 Task: Change the configuration of the board layout of the mark's project to field sum by "Count".
Action: Mouse pressed left at (257, 168)
Screenshot: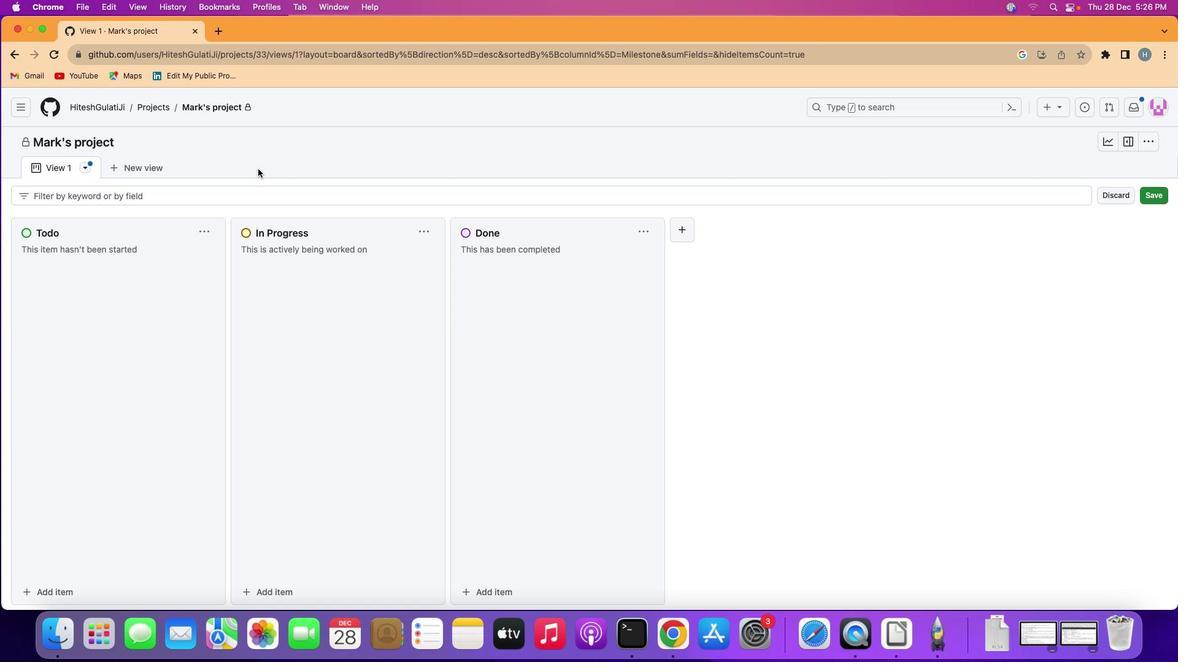 
Action: Mouse moved to (85, 164)
Screenshot: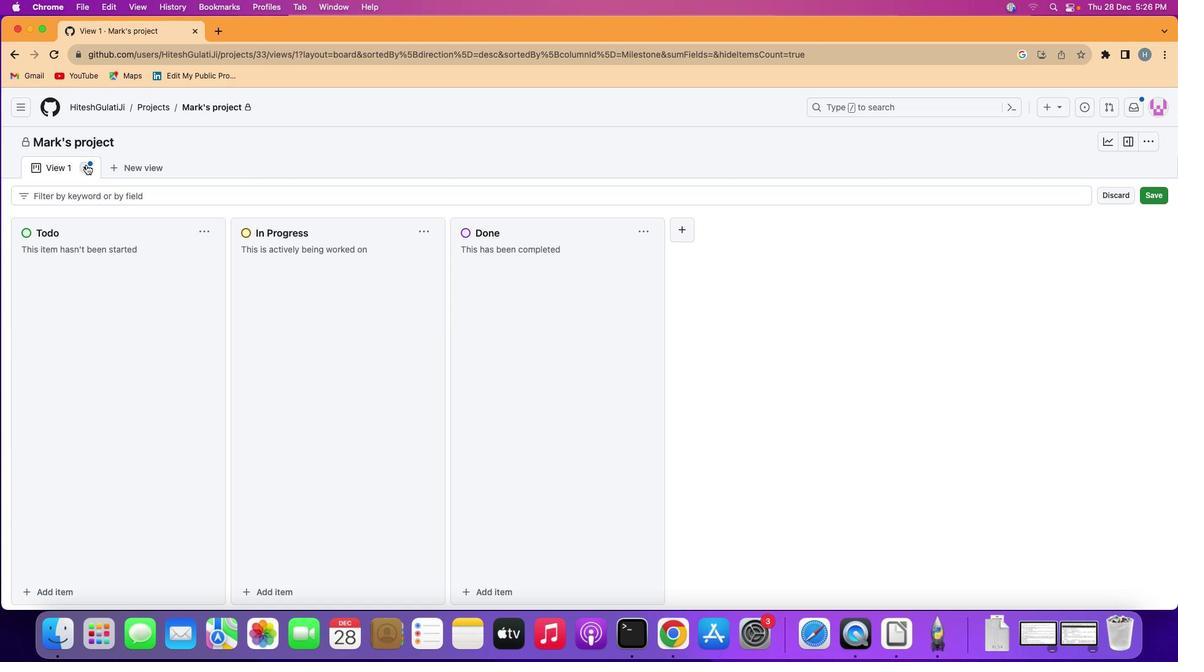 
Action: Mouse pressed left at (85, 164)
Screenshot: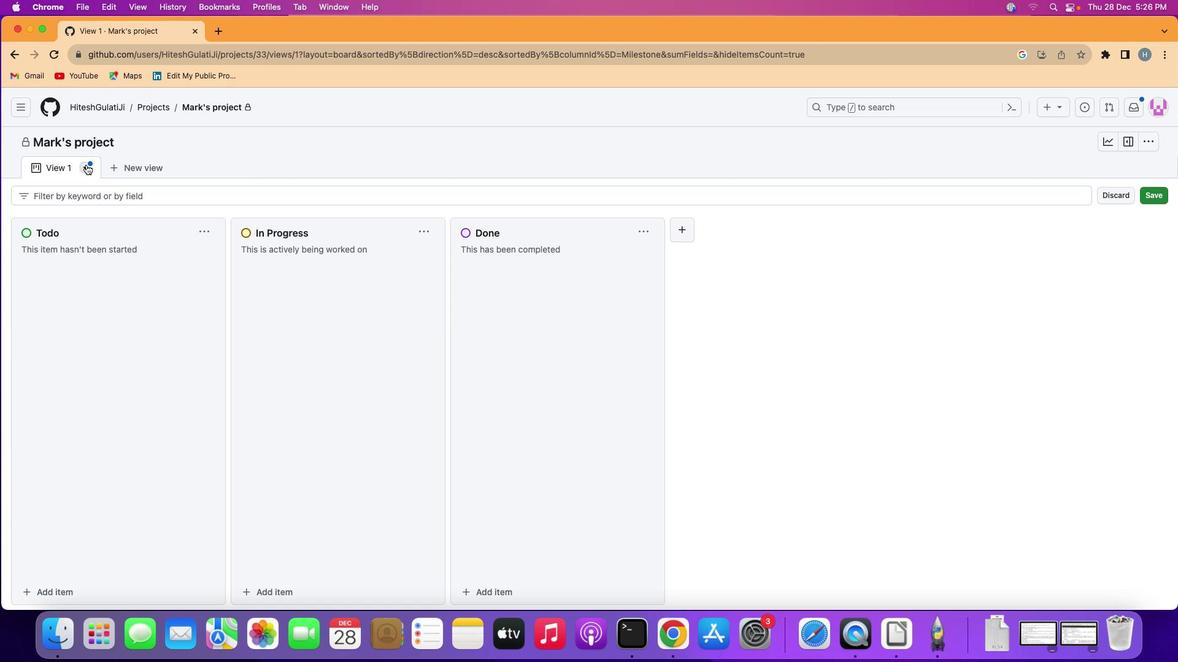 
Action: Mouse moved to (134, 335)
Screenshot: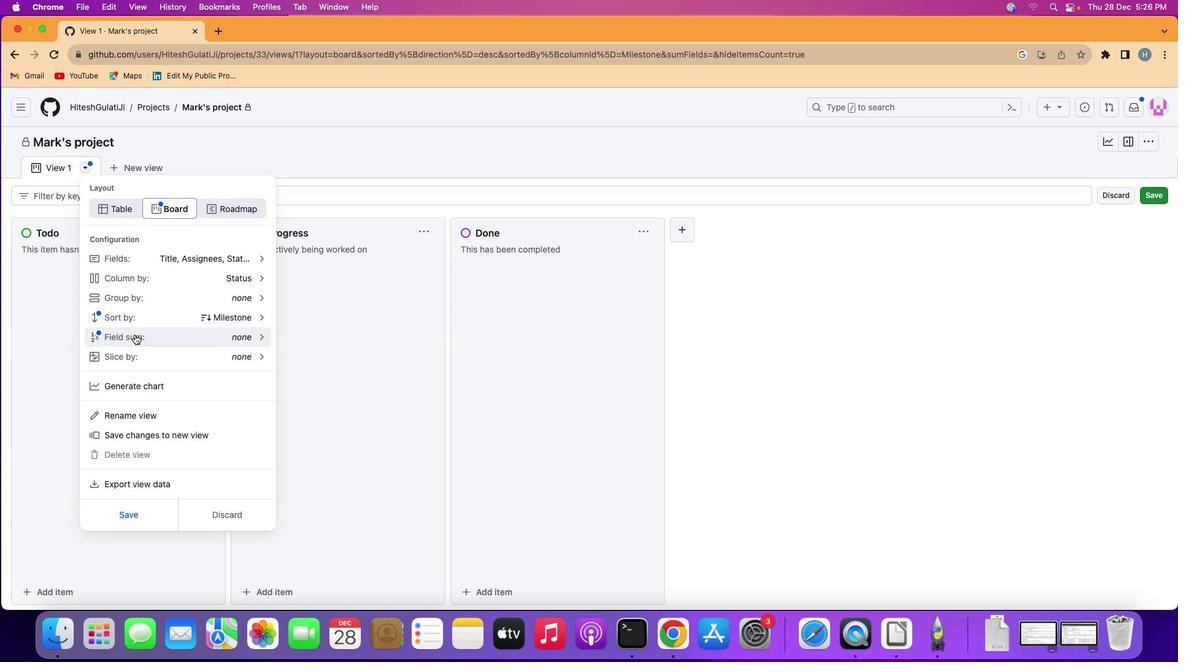 
Action: Mouse pressed left at (134, 335)
Screenshot: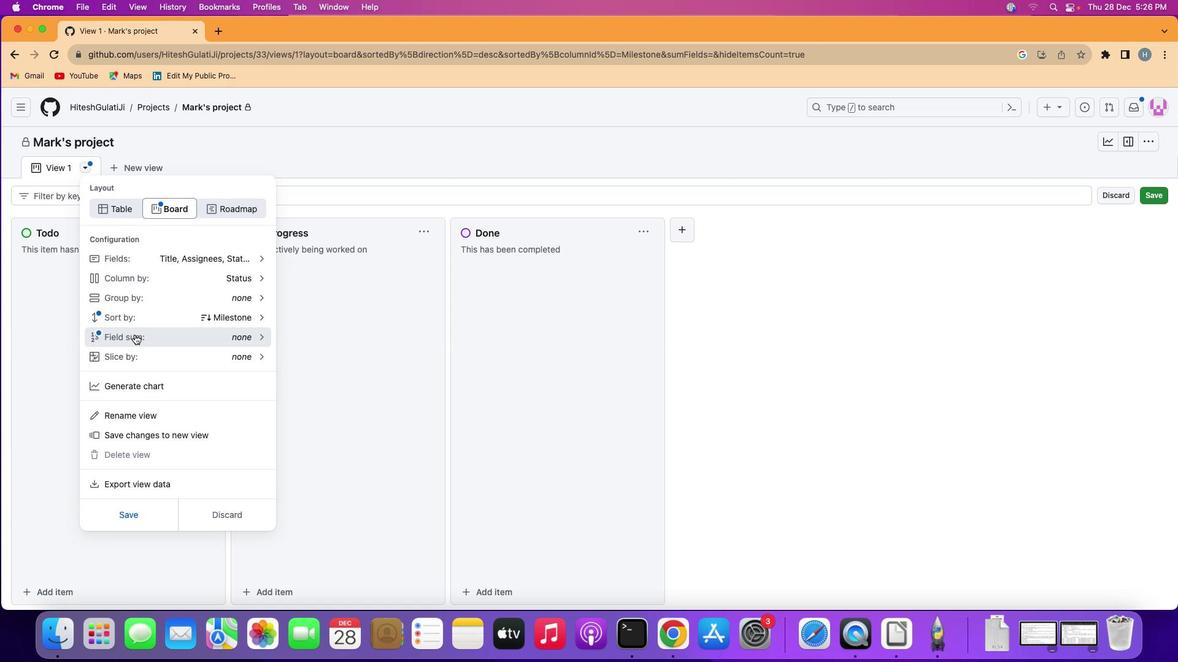 
Action: Mouse moved to (93, 203)
Screenshot: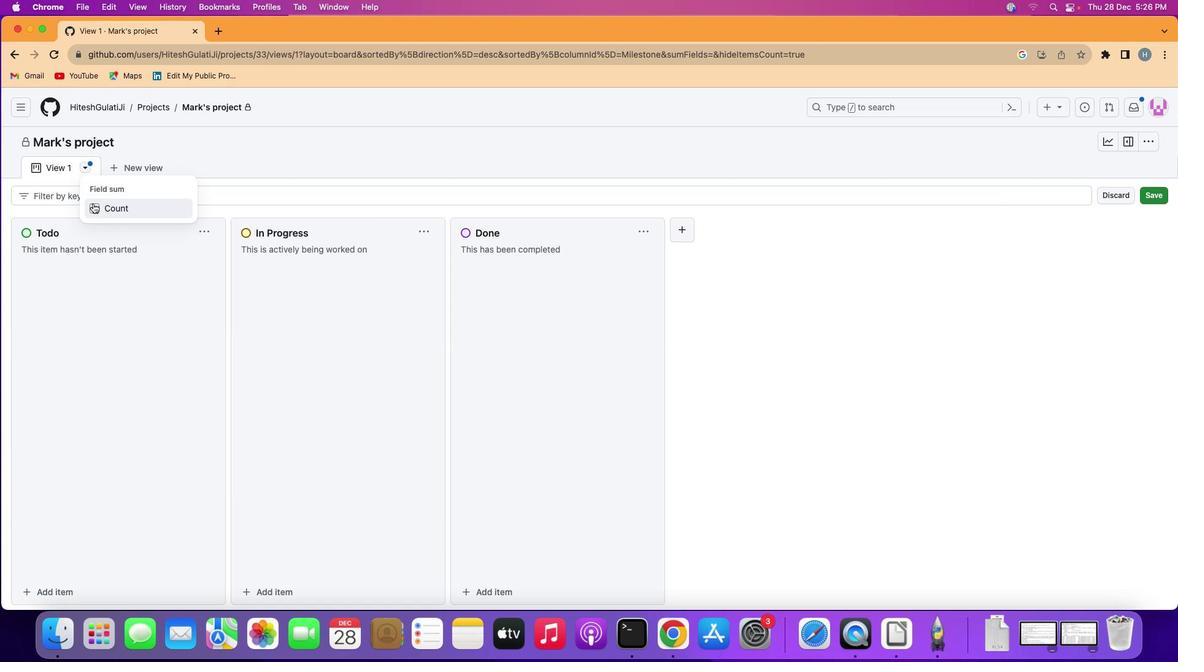 
Action: Mouse pressed left at (93, 203)
Screenshot: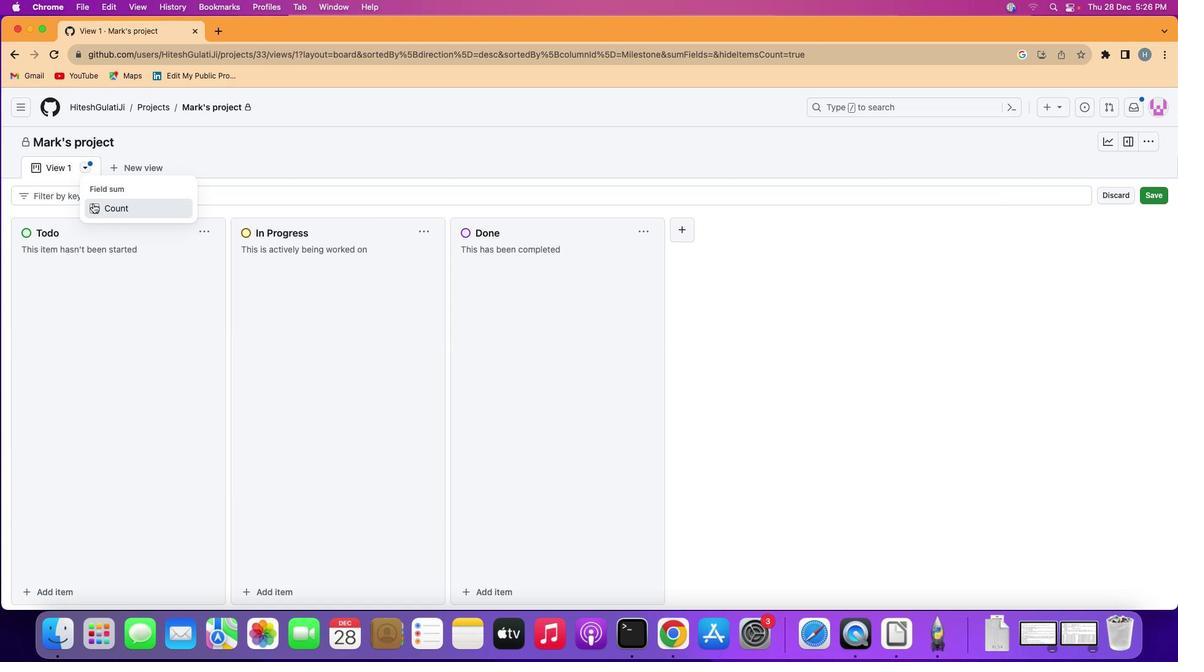 
Action: Mouse moved to (278, 157)
Screenshot: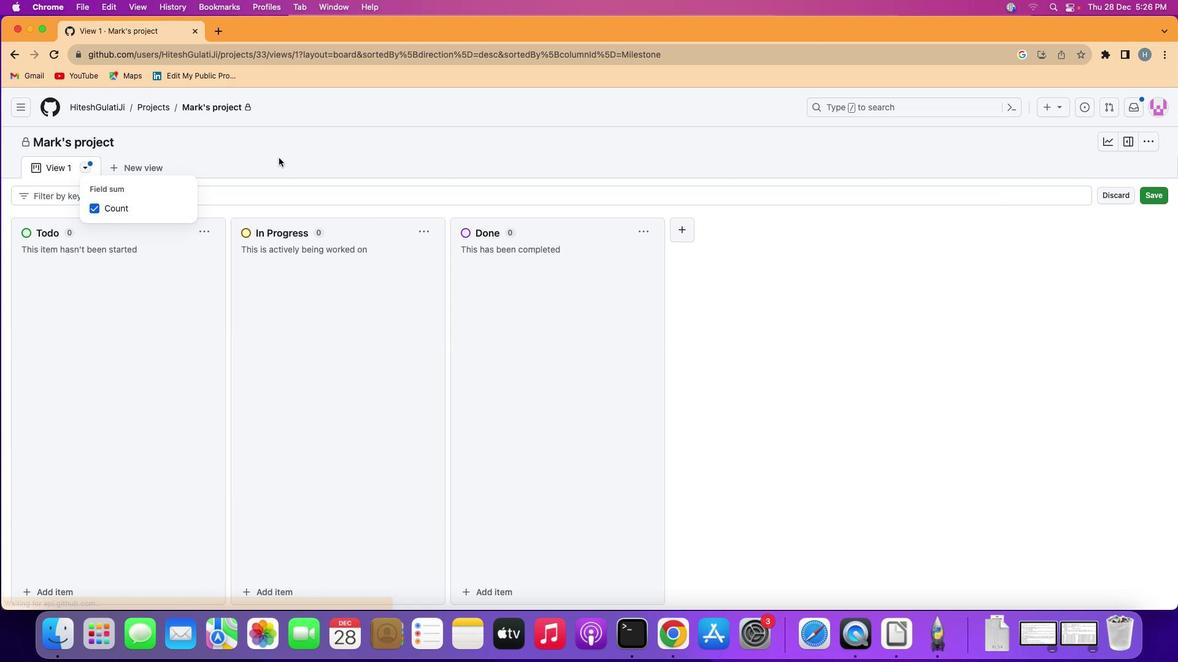 
